 Task: Add Blue Label titled Label0026 to Card Card0026 in Board Board0022 in Workspace Development in Trello
Action: Mouse moved to (369, 428)
Screenshot: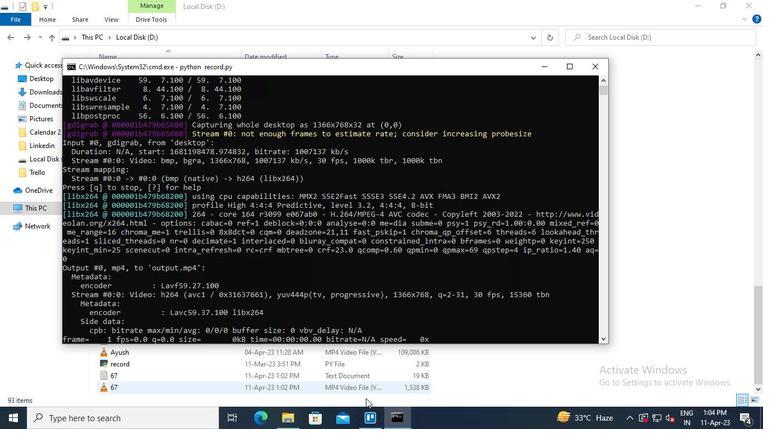 
Action: Mouse pressed left at (369, 428)
Screenshot: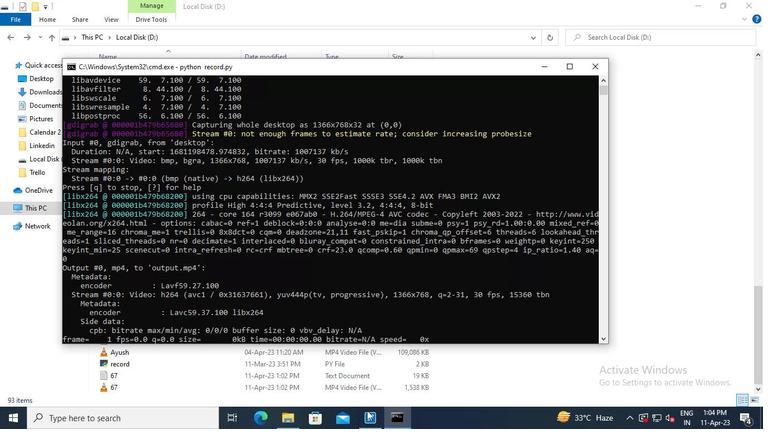 
Action: Mouse moved to (198, 170)
Screenshot: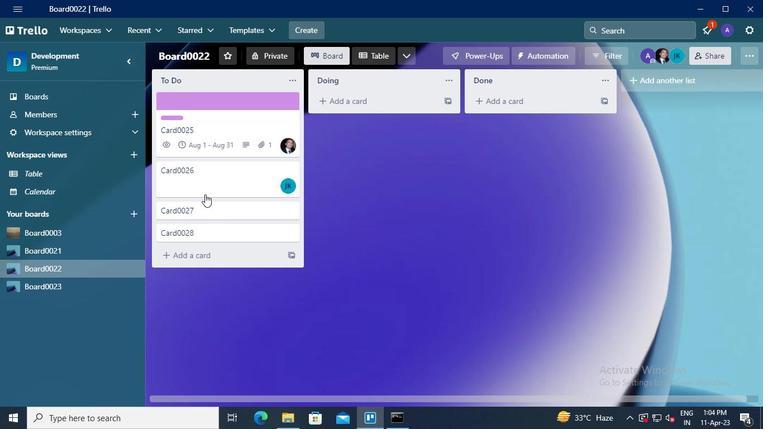 
Action: Mouse pressed left at (198, 170)
Screenshot: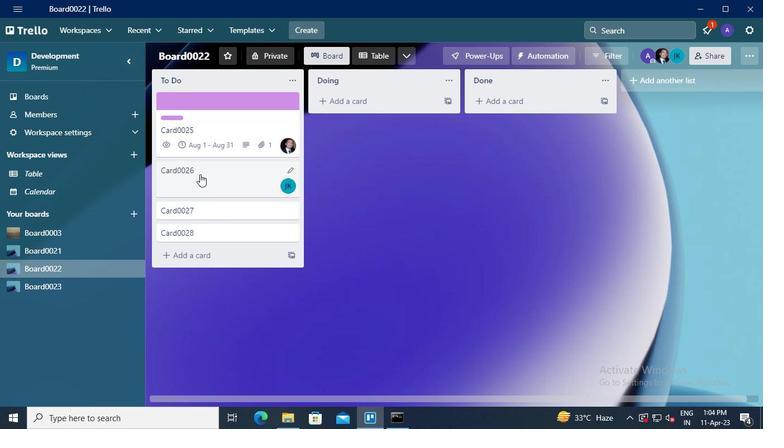 
Action: Mouse moved to (524, 164)
Screenshot: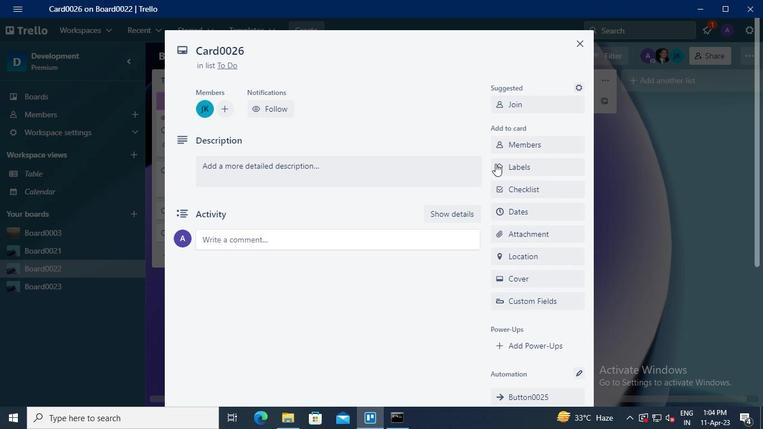
Action: Mouse pressed left at (524, 164)
Screenshot: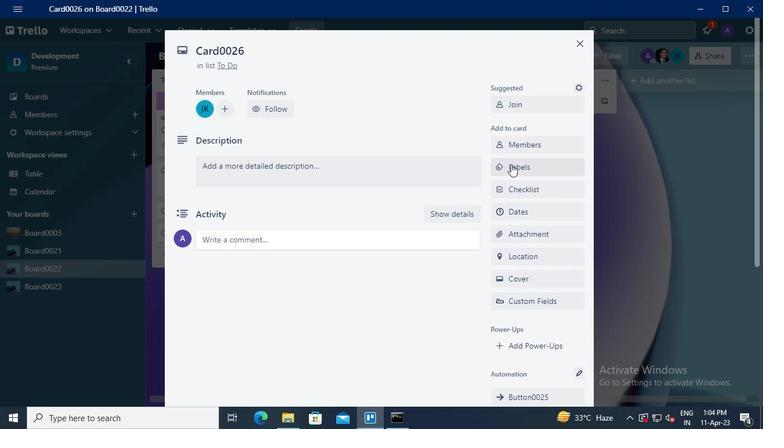 
Action: Mouse moved to (584, 271)
Screenshot: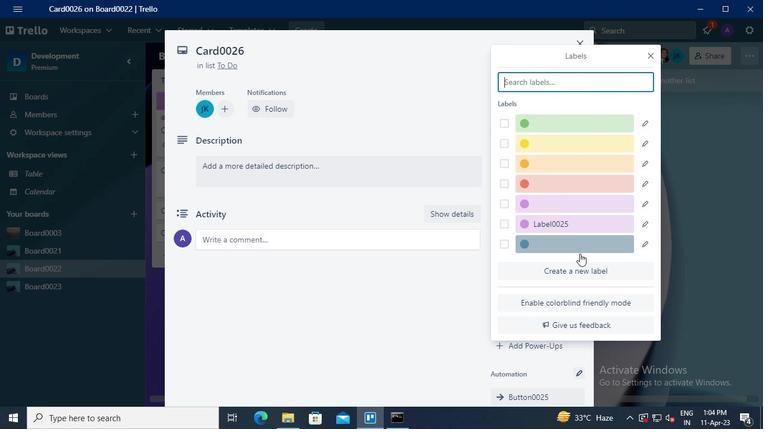 
Action: Mouse pressed left at (584, 271)
Screenshot: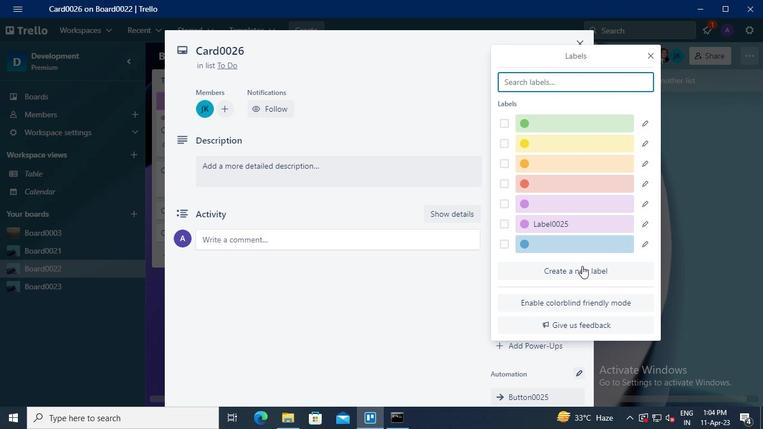 
Action: Mouse moved to (534, 158)
Screenshot: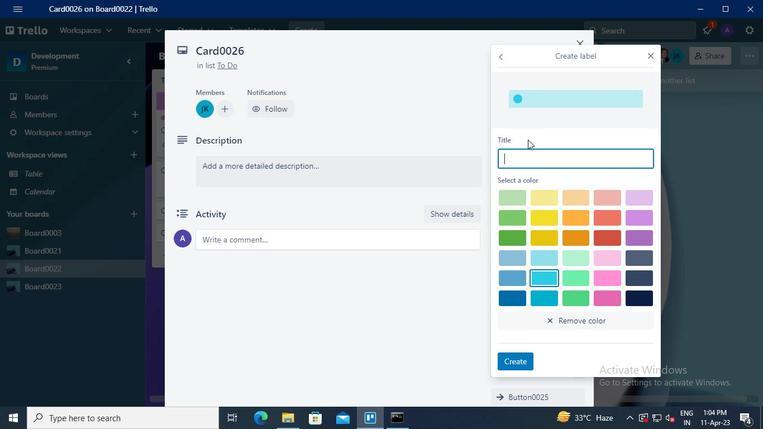 
Action: Mouse pressed left at (534, 158)
Screenshot: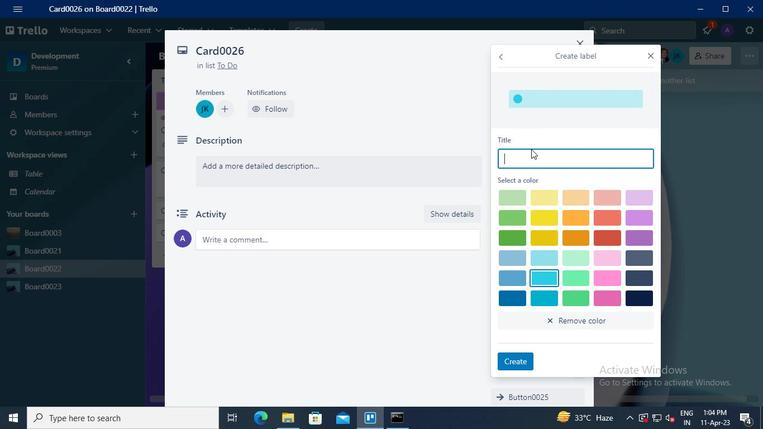 
Action: Keyboard Key.shift
Screenshot: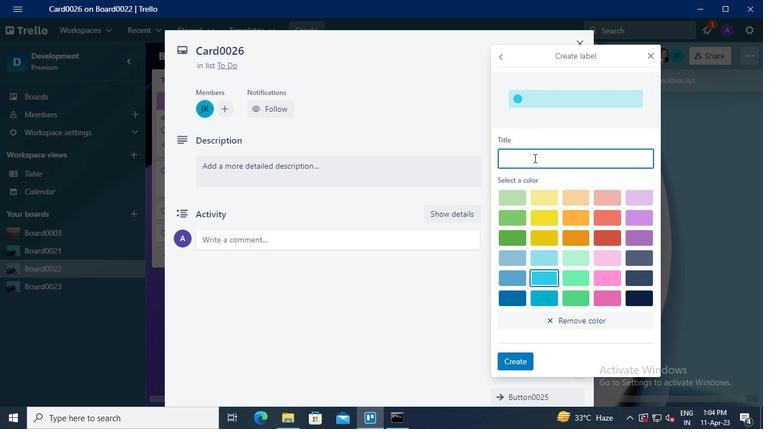 
Action: Keyboard L
Screenshot: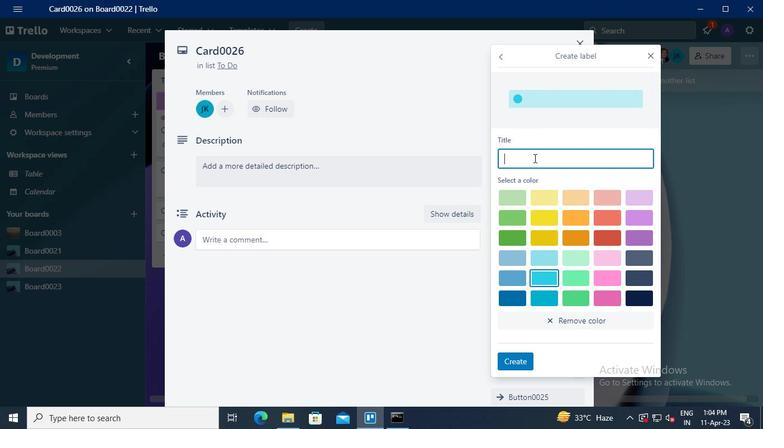 
Action: Keyboard a
Screenshot: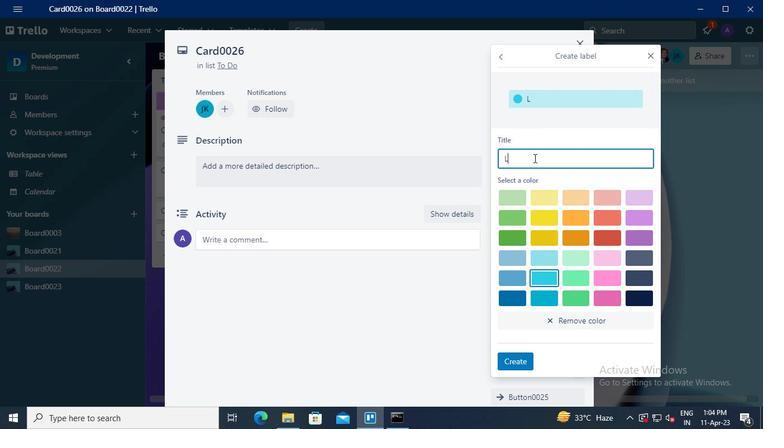 
Action: Keyboard b
Screenshot: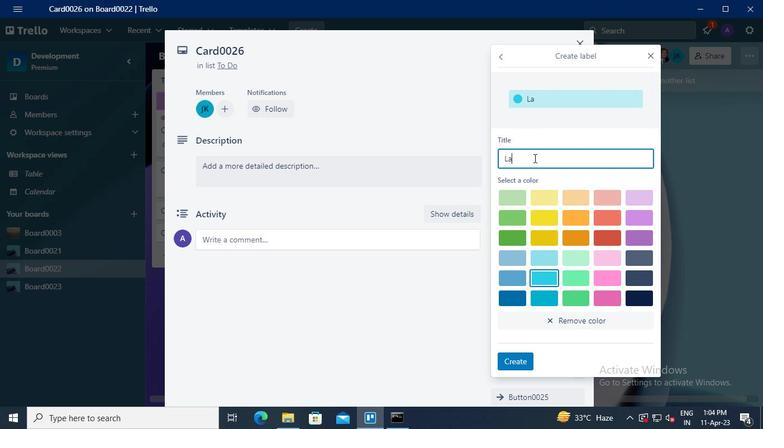 
Action: Keyboard e
Screenshot: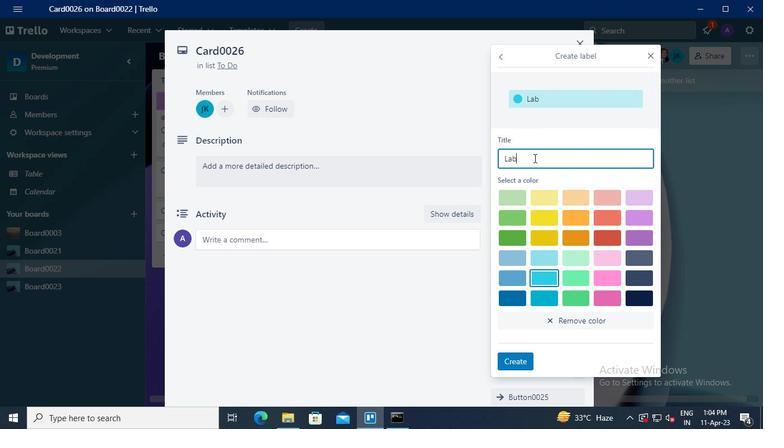 
Action: Keyboard l
Screenshot: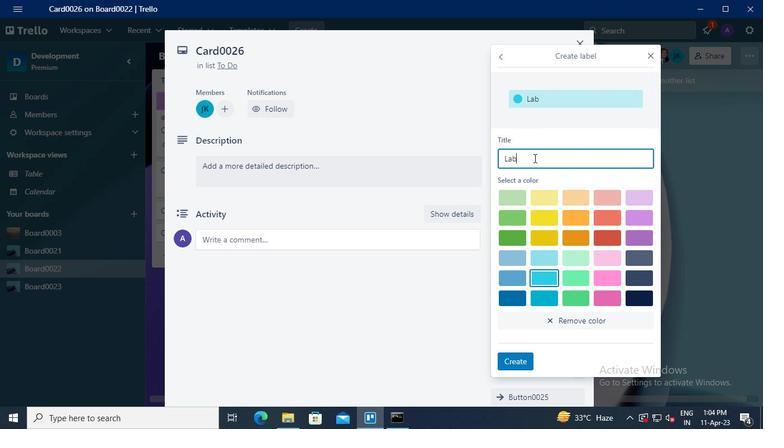 
Action: Keyboard <96>
Screenshot: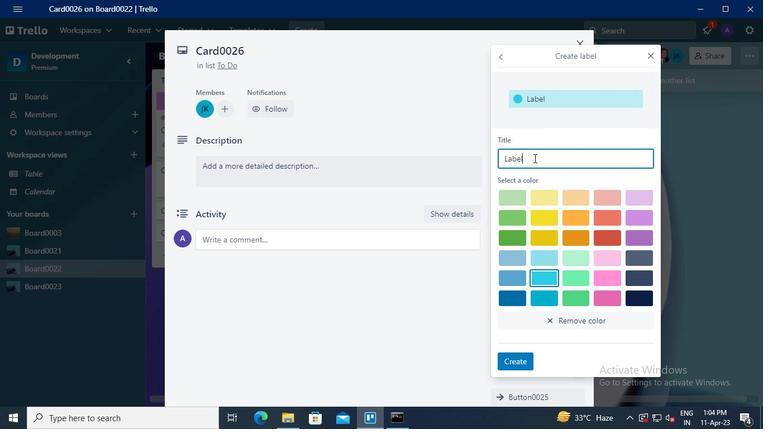 
Action: Keyboard <96>
Screenshot: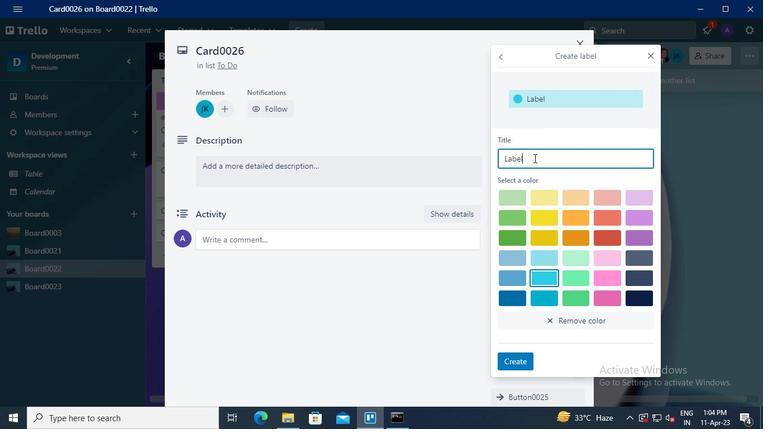 
Action: Keyboard <98>
Screenshot: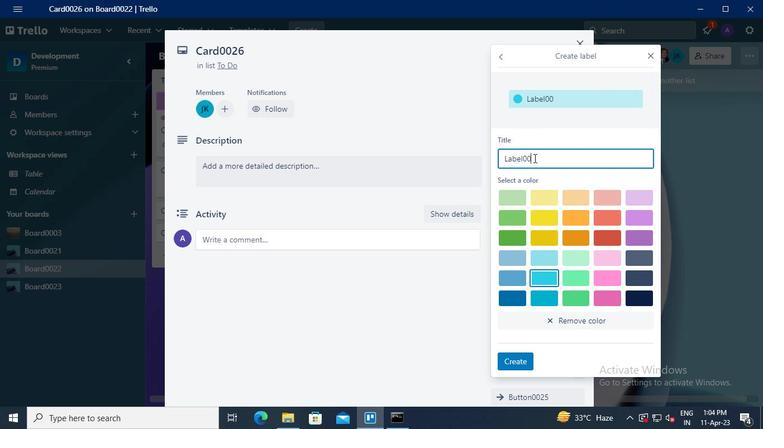 
Action: Keyboard <102>
Screenshot: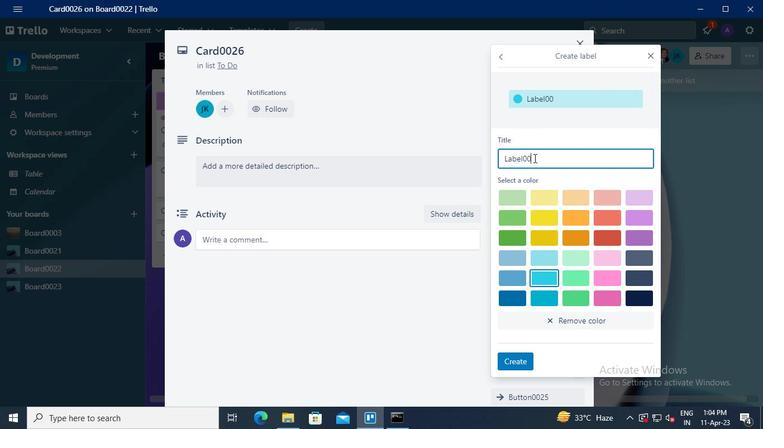 
Action: Mouse moved to (519, 278)
Screenshot: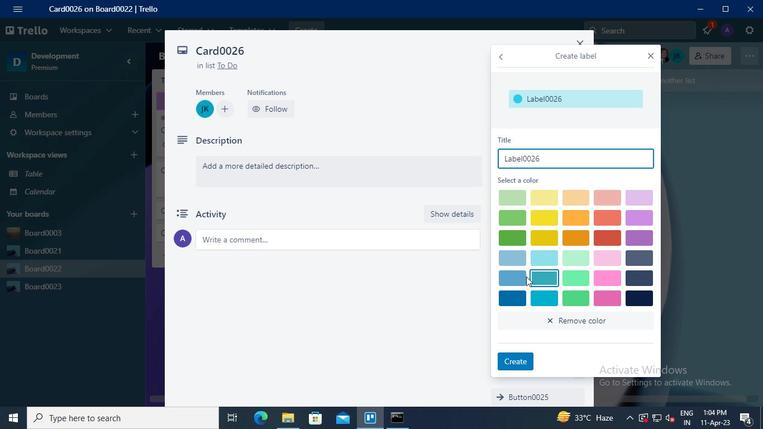 
Action: Mouse pressed left at (519, 278)
Screenshot: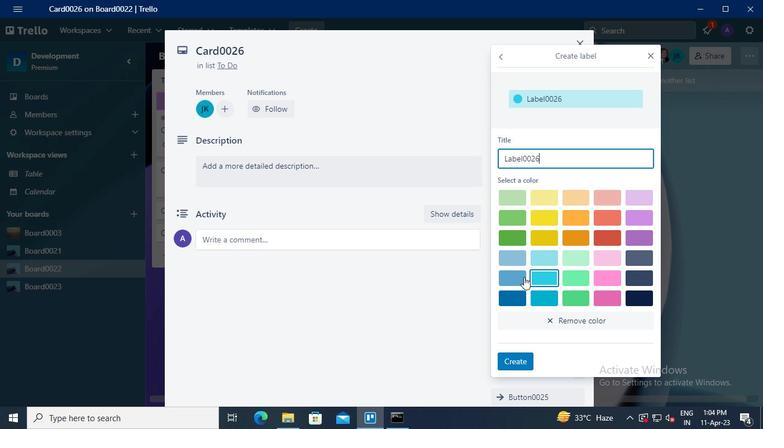 
Action: Mouse moved to (530, 357)
Screenshot: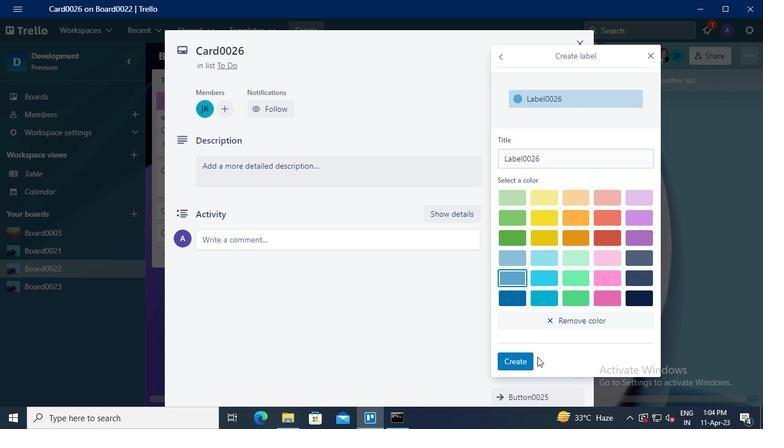 
Action: Mouse pressed left at (530, 357)
Screenshot: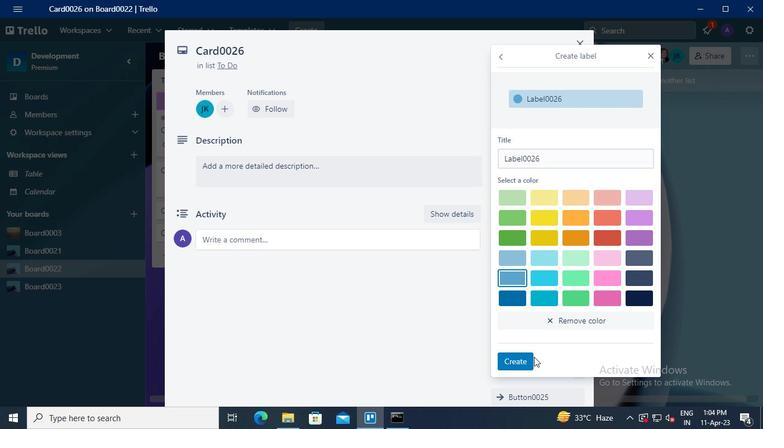 
Action: Mouse moved to (395, 428)
Screenshot: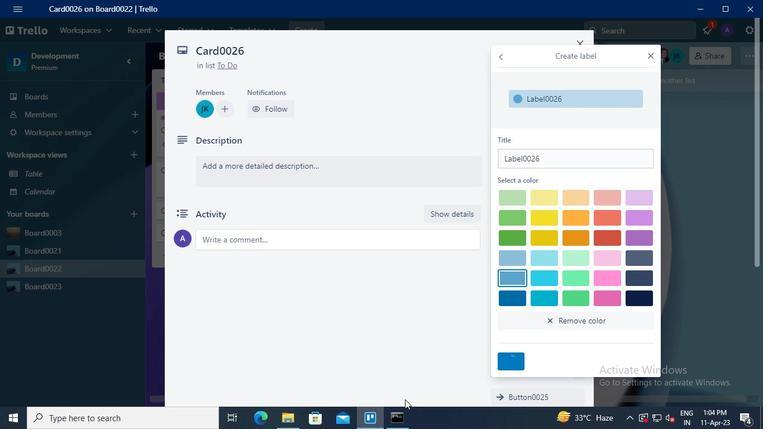 
Action: Mouse pressed left at (395, 428)
Screenshot: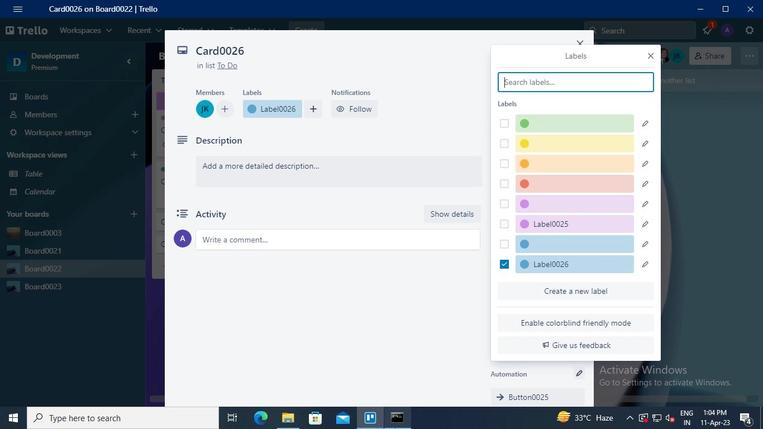 
Action: Mouse moved to (595, 67)
Screenshot: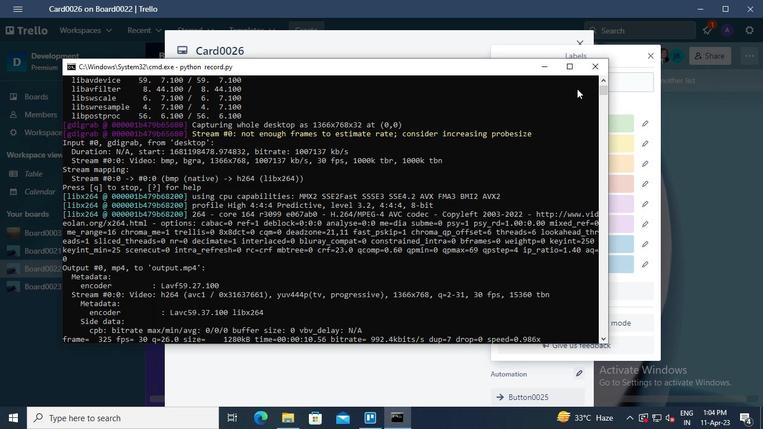 
Action: Mouse pressed left at (595, 67)
Screenshot: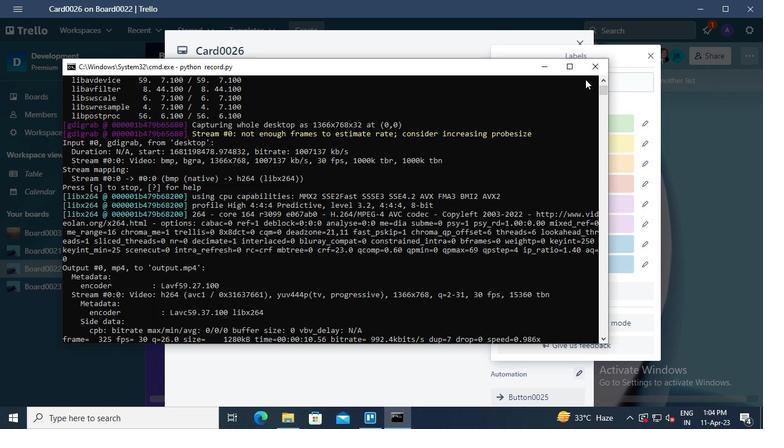 
